 Task: Change the invitee language to French.
Action: Mouse moved to (625, 283)
Screenshot: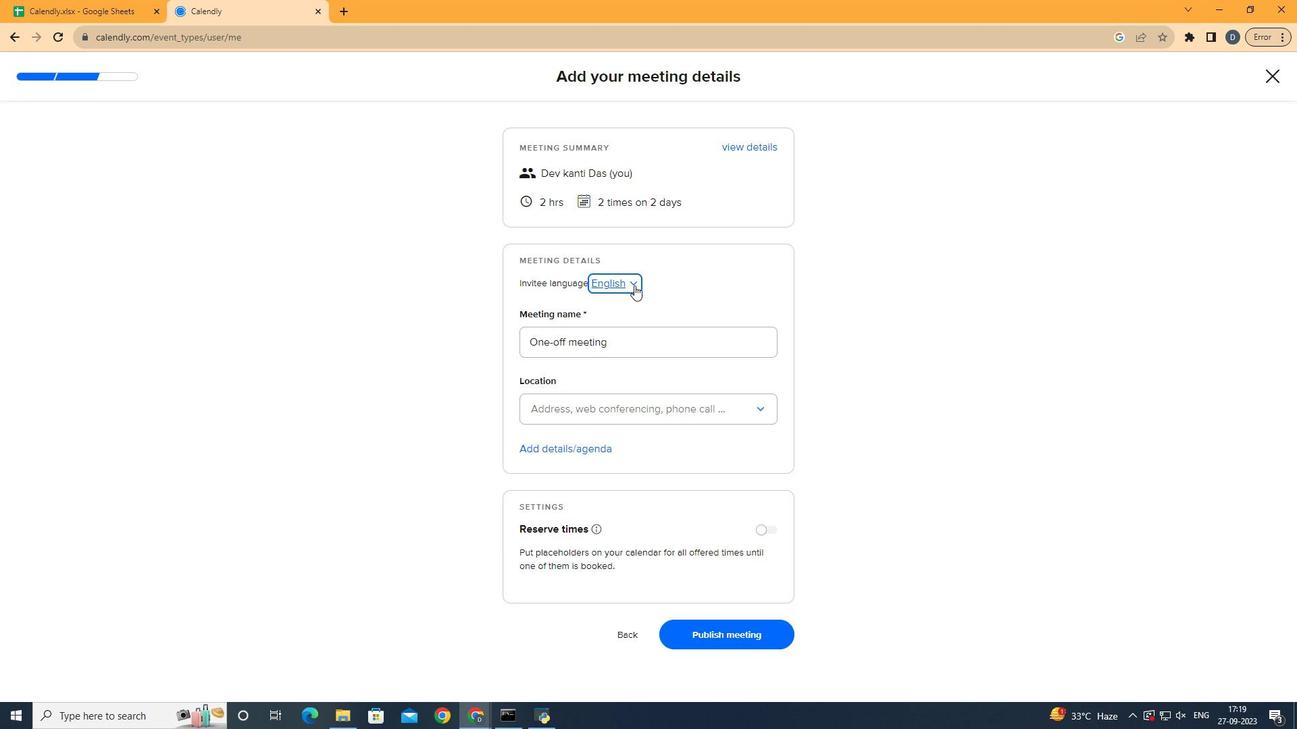 
Action: Mouse pressed left at (625, 283)
Screenshot: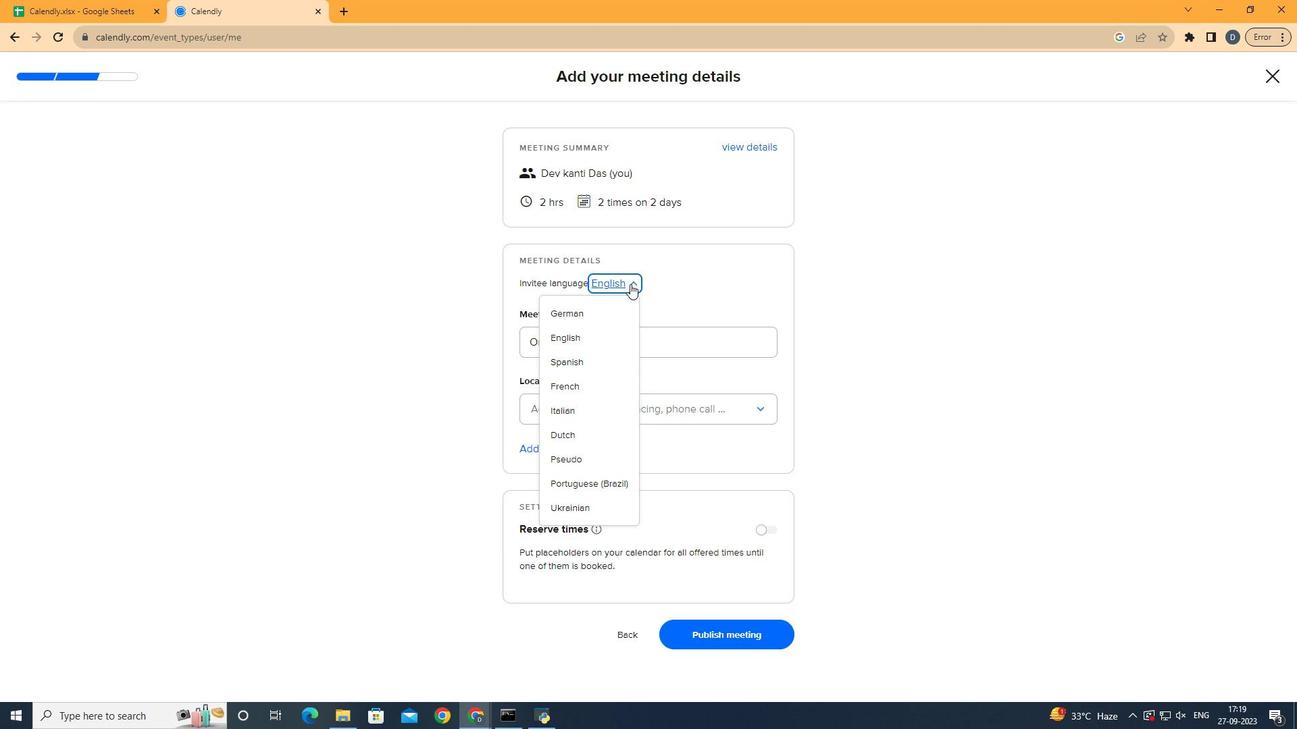 
Action: Mouse moved to (737, 296)
Screenshot: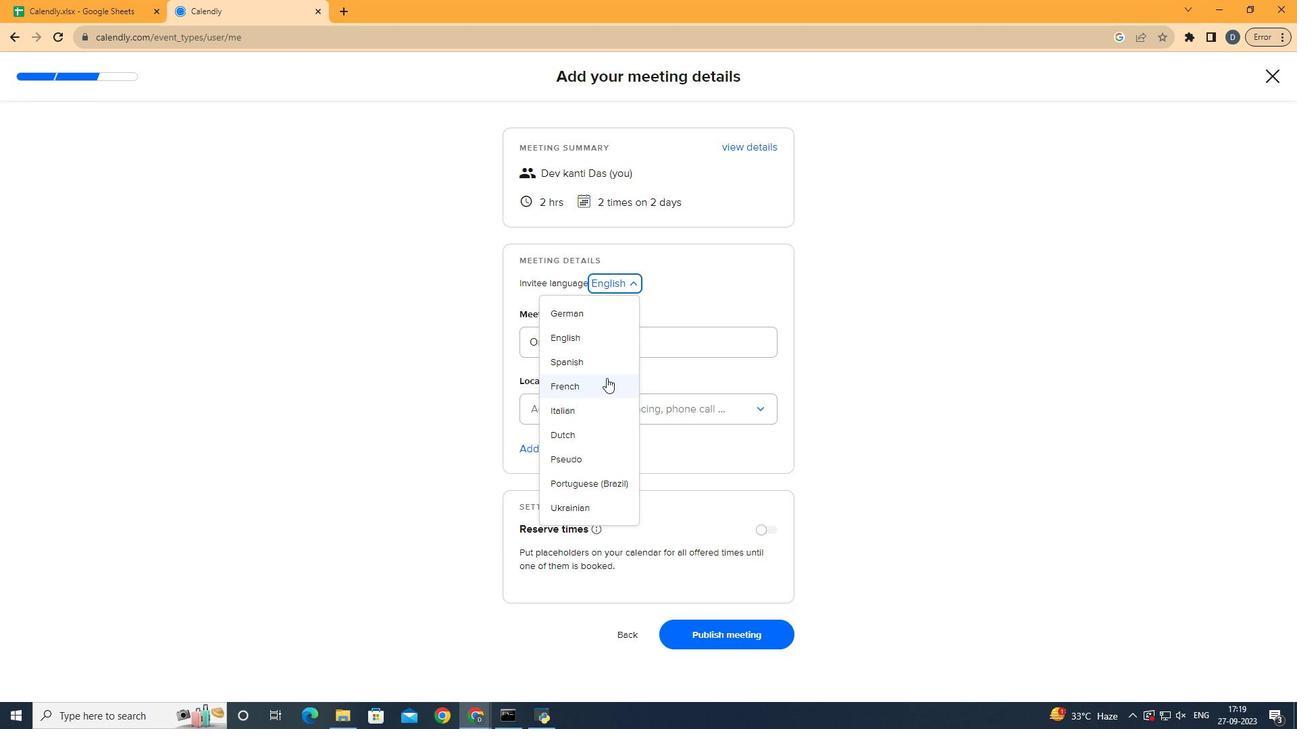 
Action: Mouse pressed left at (737, 296)
Screenshot: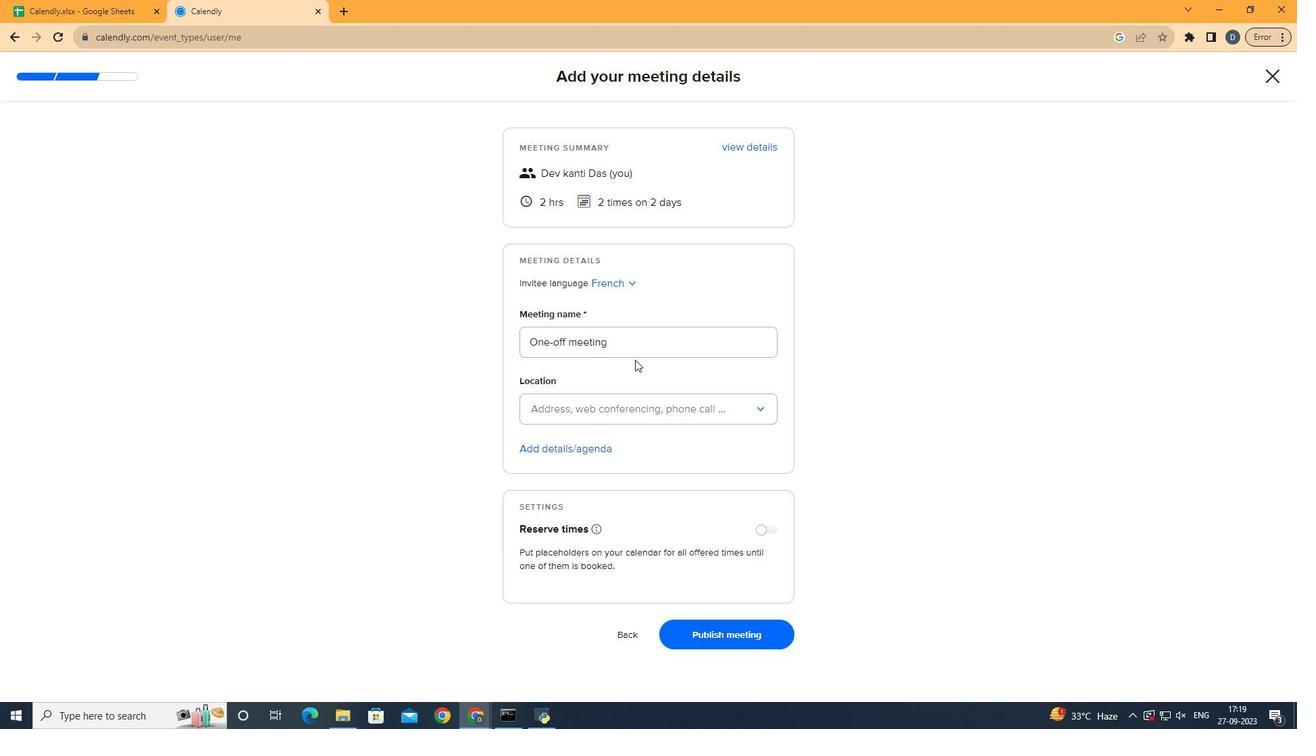 
Action: Mouse moved to (206, 284)
Screenshot: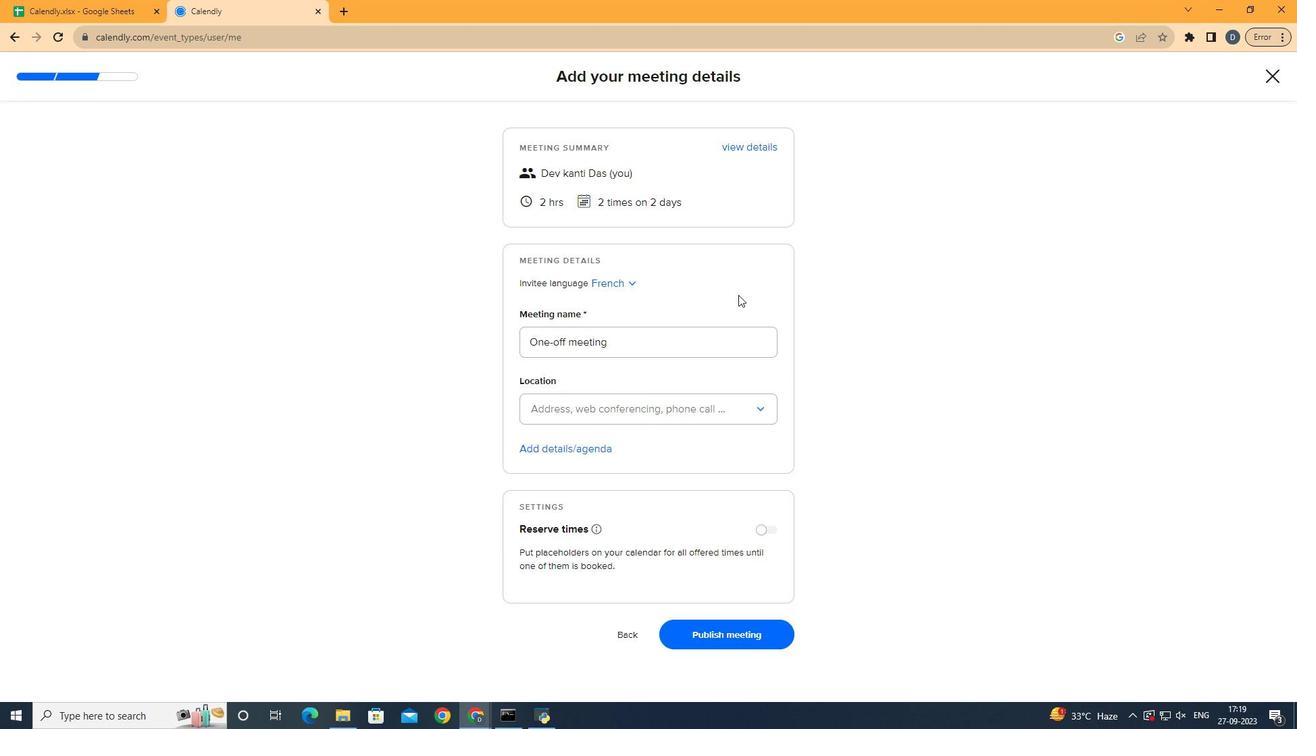 
